 Task: Add Now Cocoa Butter Lotion to the cart.
Action: Mouse moved to (944, 364)
Screenshot: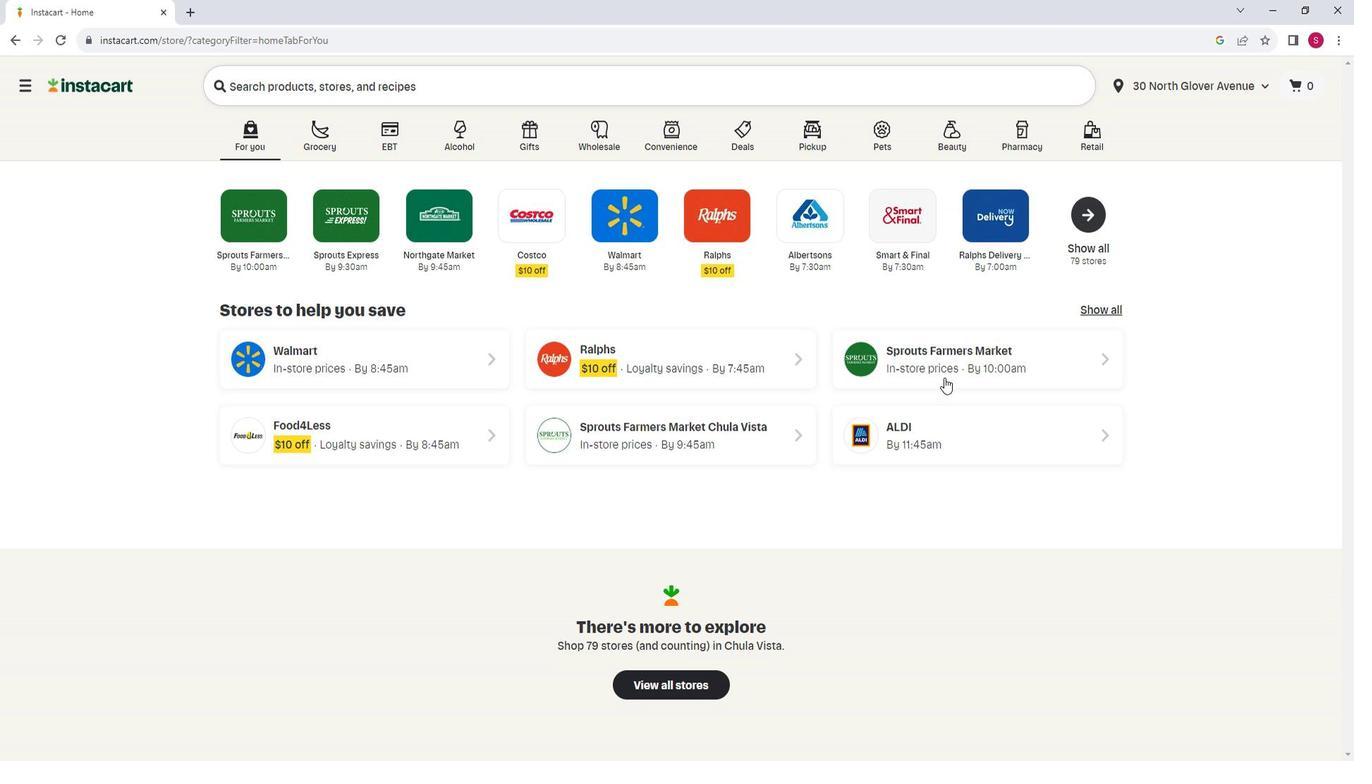 
Action: Mouse pressed left at (944, 364)
Screenshot: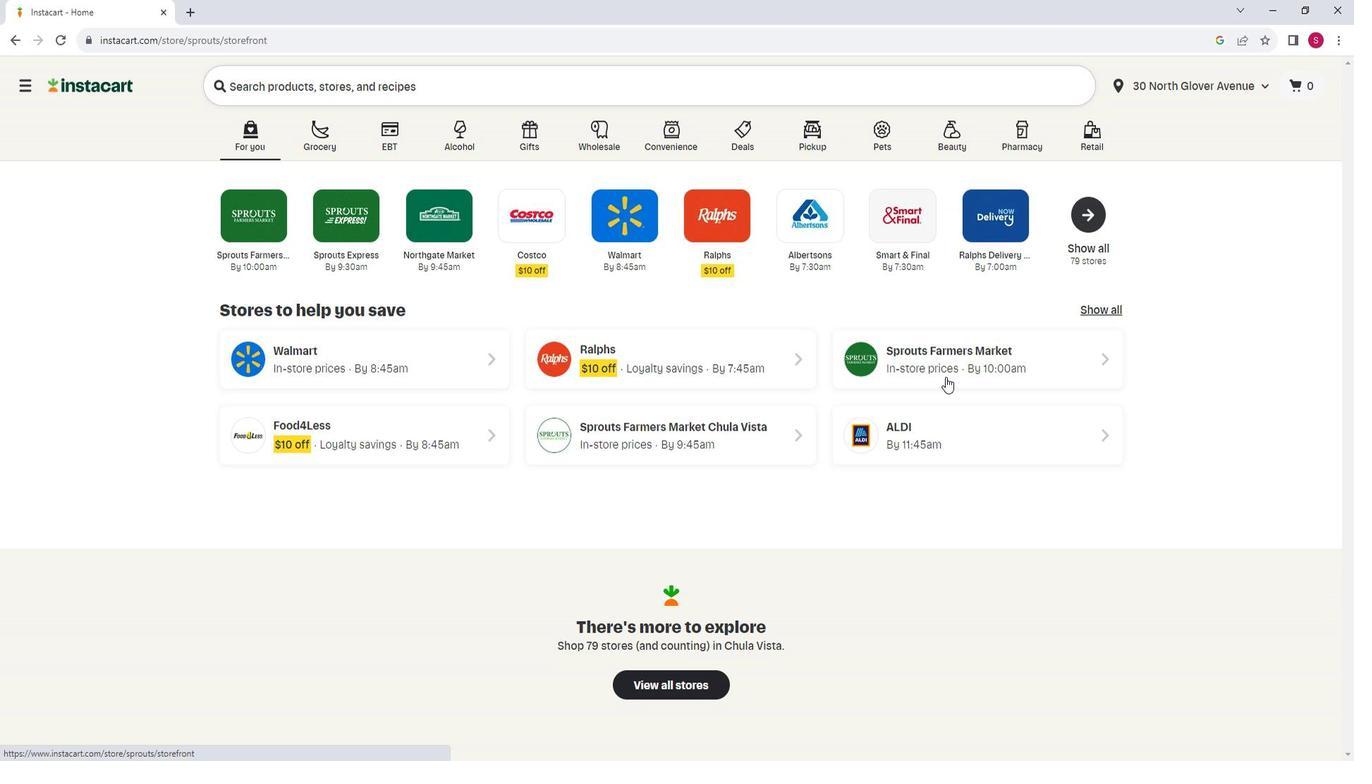 
Action: Mouse moved to (110, 540)
Screenshot: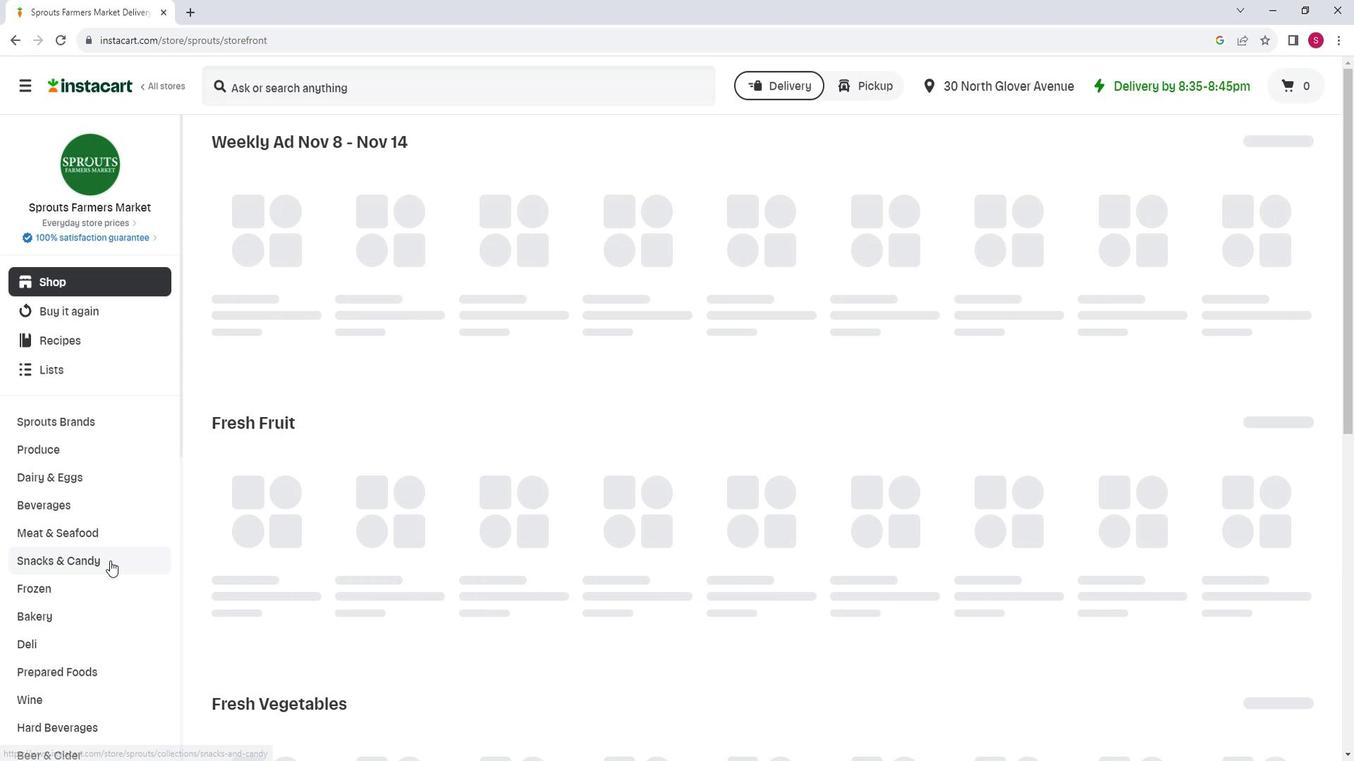 
Action: Mouse scrolled (110, 539) with delta (0, 0)
Screenshot: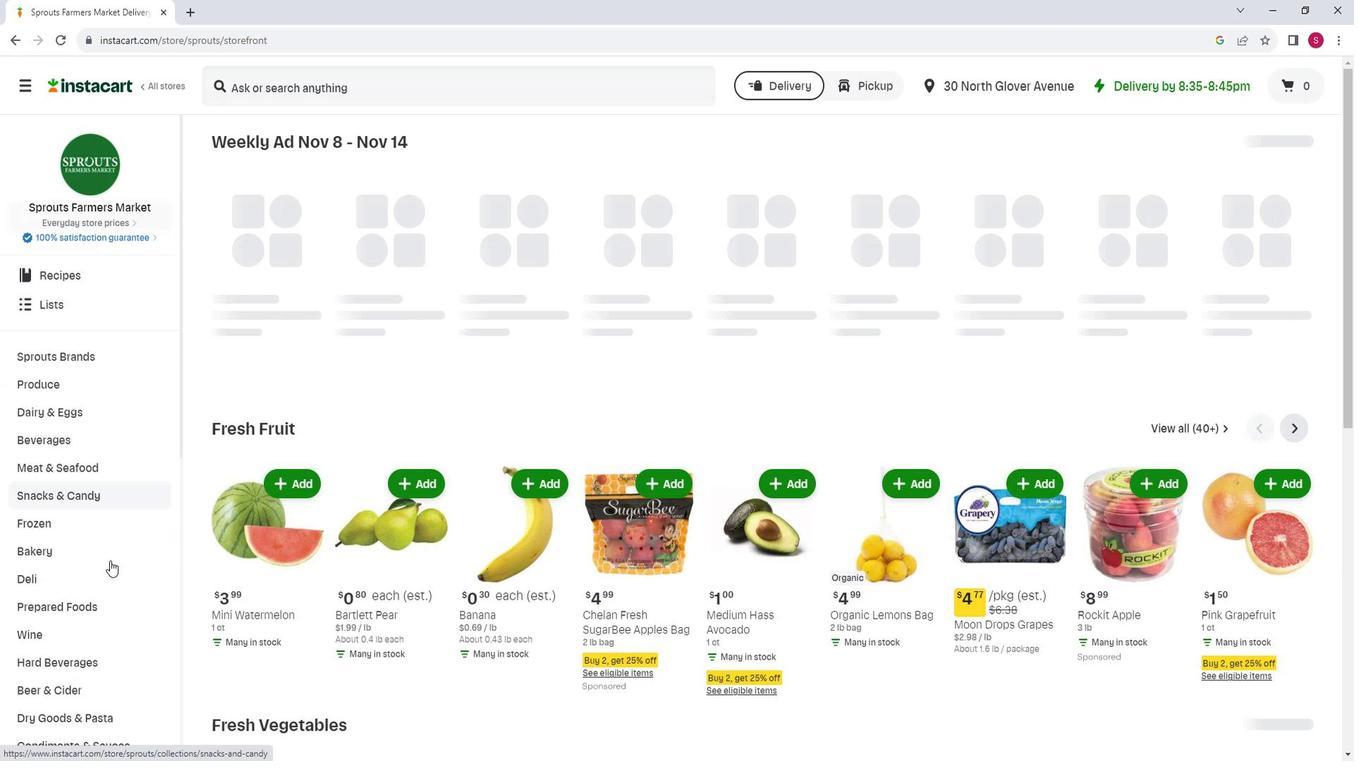 
Action: Mouse scrolled (110, 539) with delta (0, 0)
Screenshot: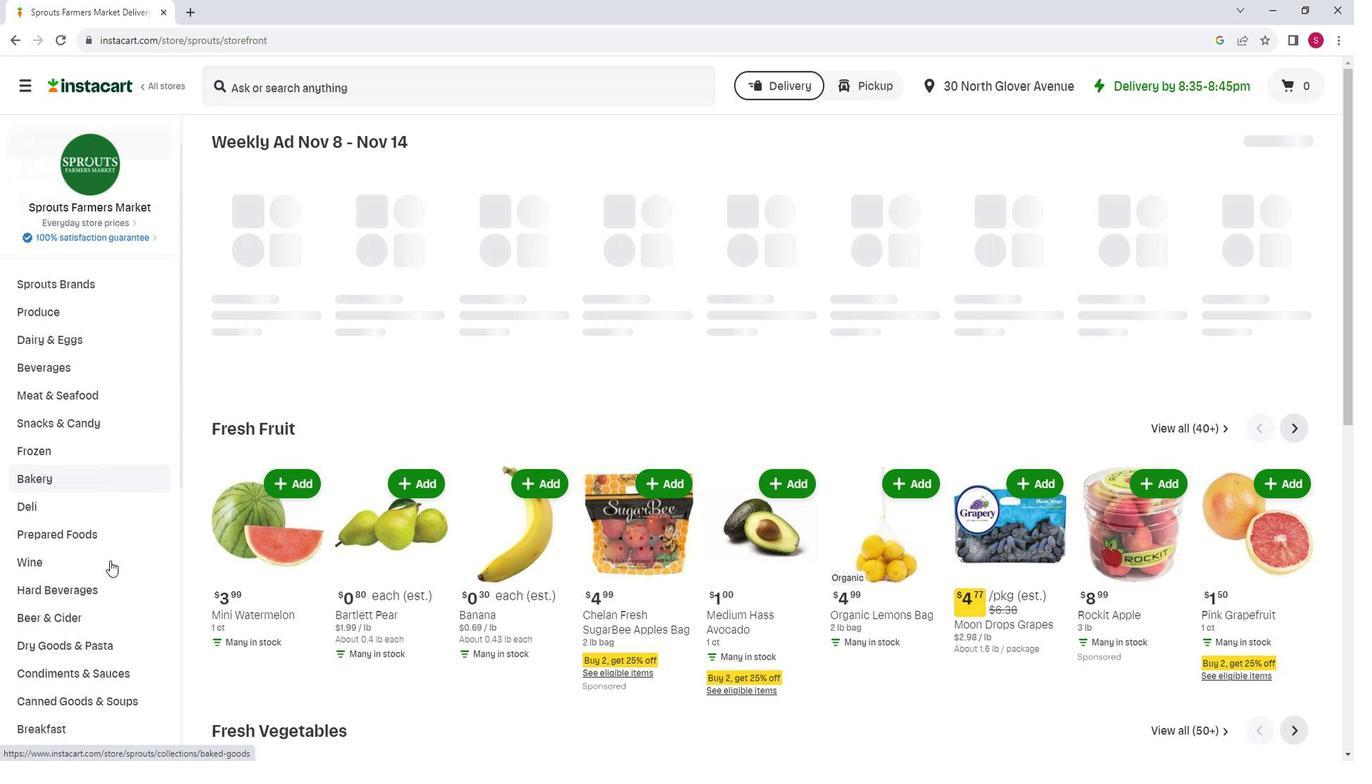 
Action: Mouse moved to (108, 541)
Screenshot: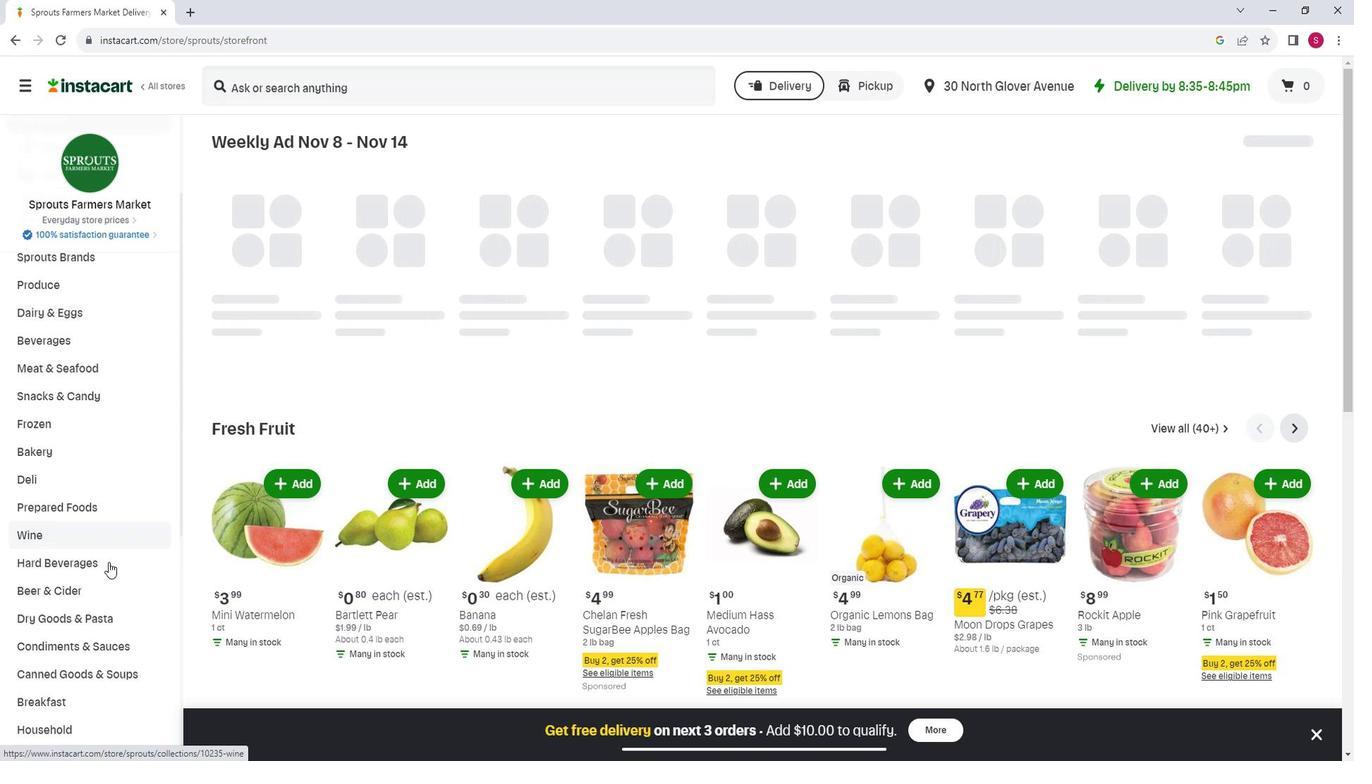 
Action: Mouse scrolled (108, 541) with delta (0, 0)
Screenshot: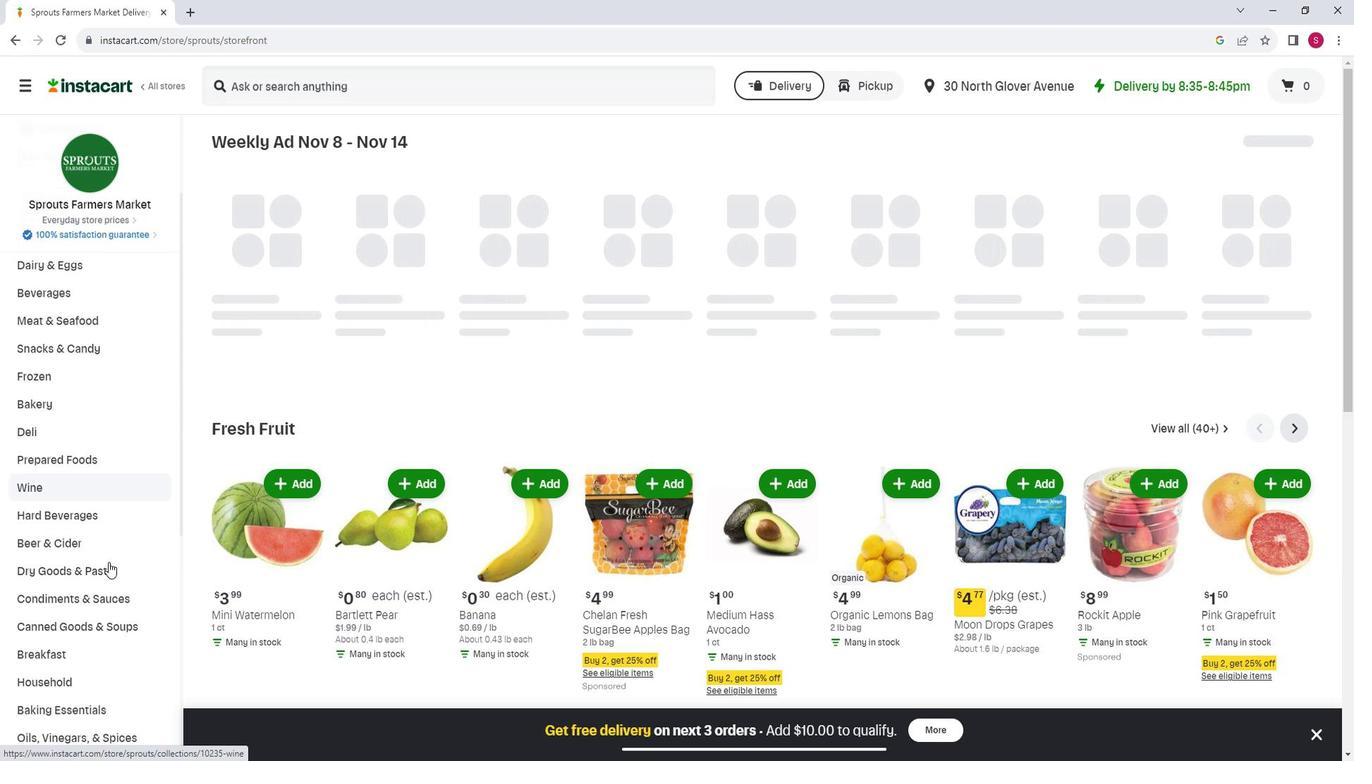 
Action: Mouse scrolled (108, 541) with delta (0, 0)
Screenshot: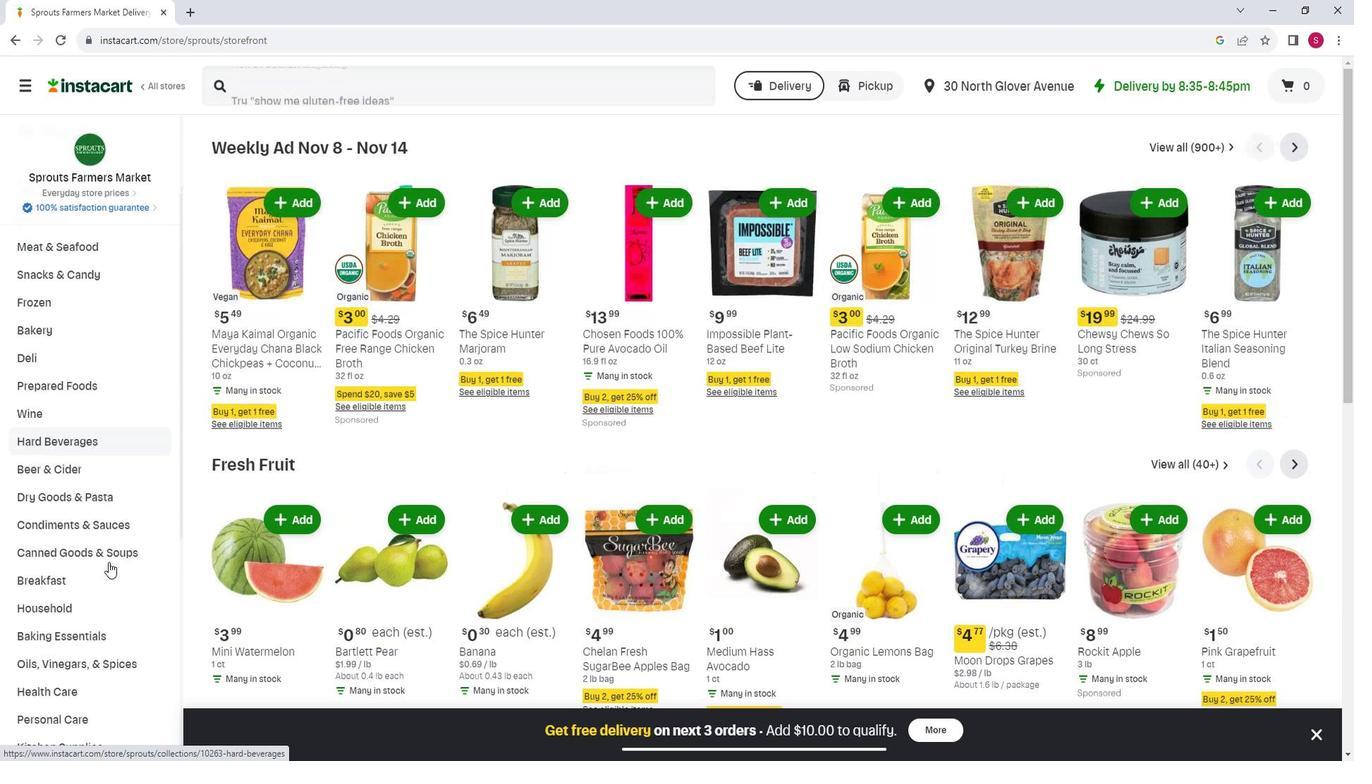 
Action: Mouse moved to (105, 547)
Screenshot: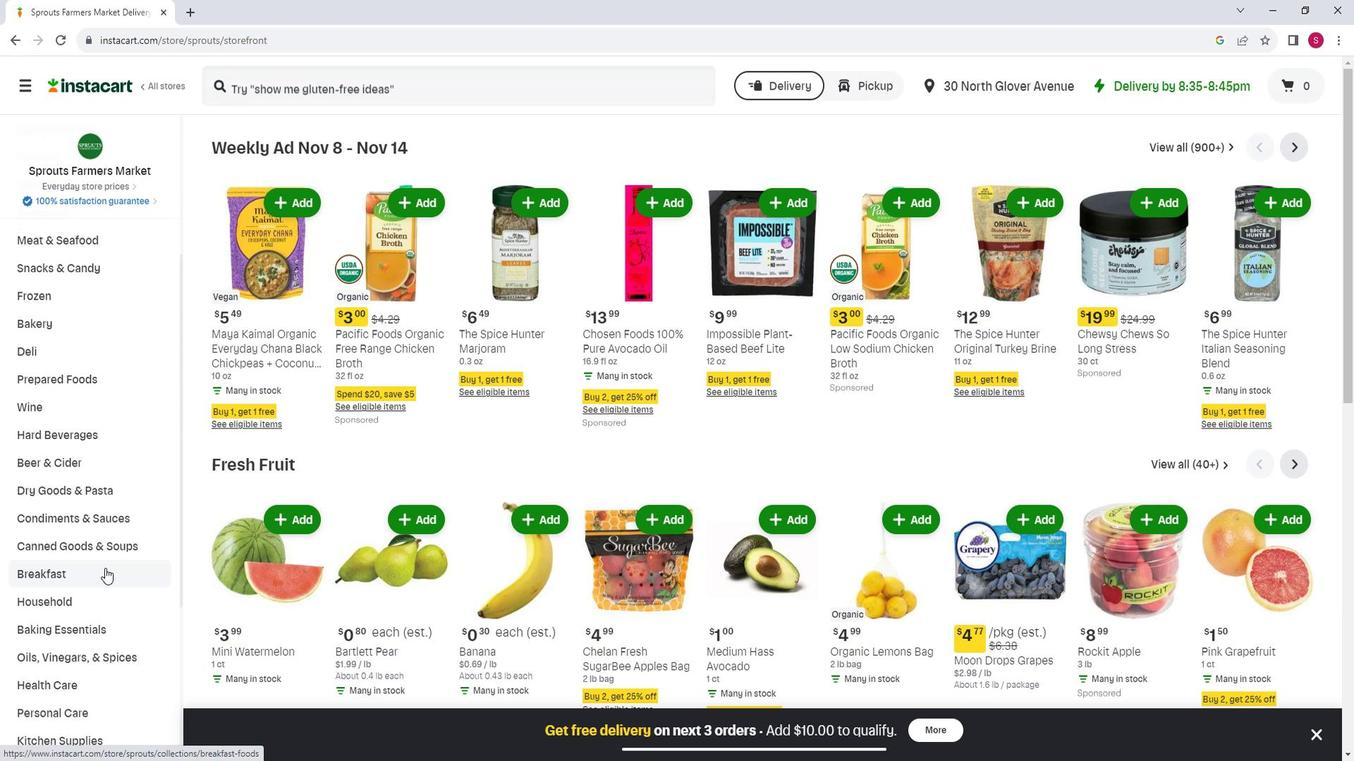
Action: Mouse scrolled (105, 546) with delta (0, 0)
Screenshot: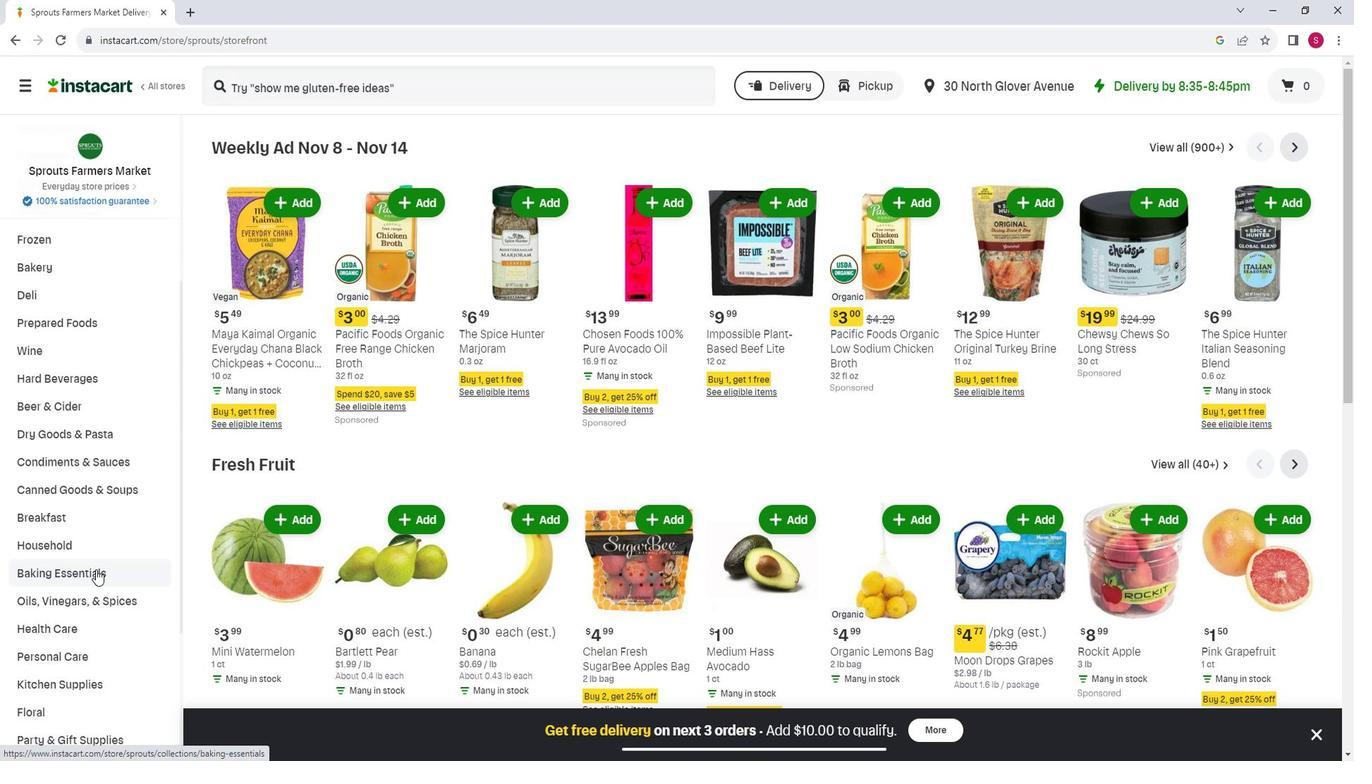 
Action: Mouse moved to (95, 548)
Screenshot: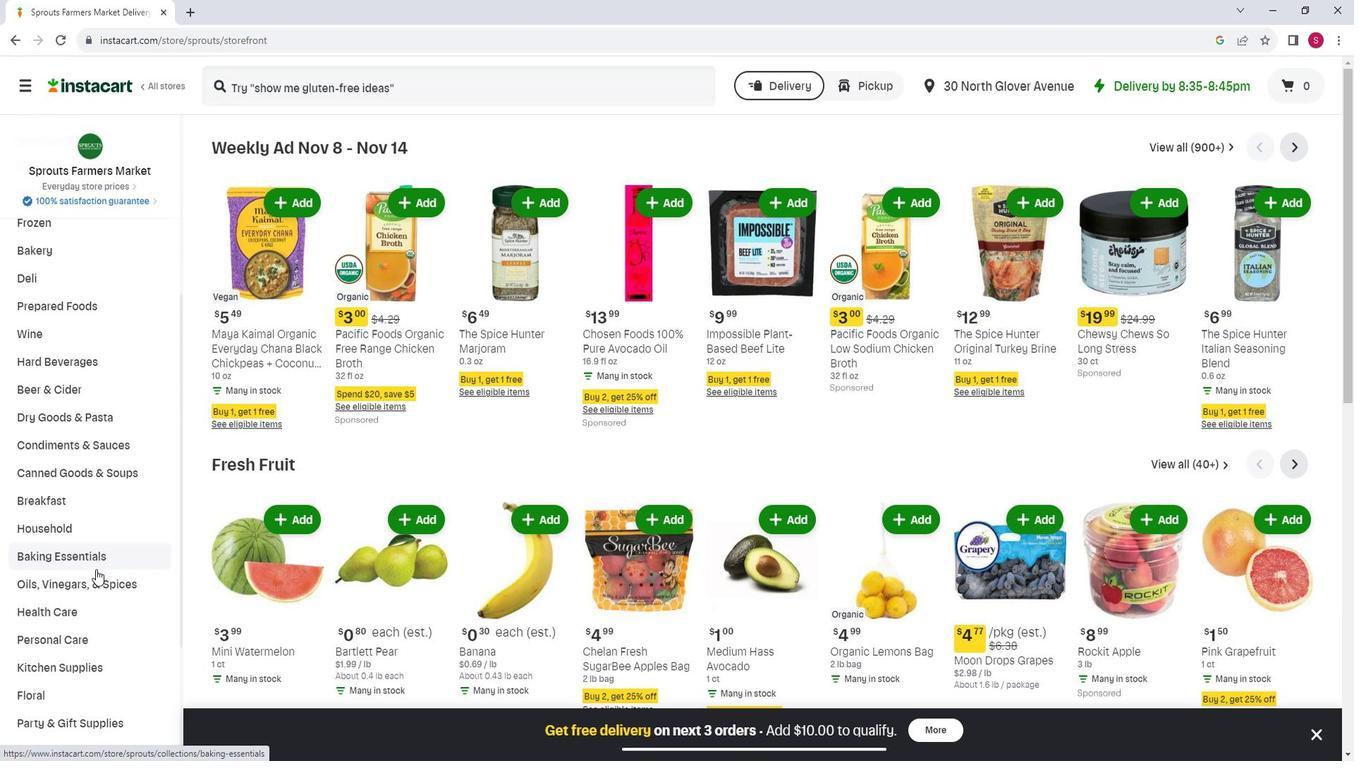 
Action: Mouse scrolled (95, 548) with delta (0, 0)
Screenshot: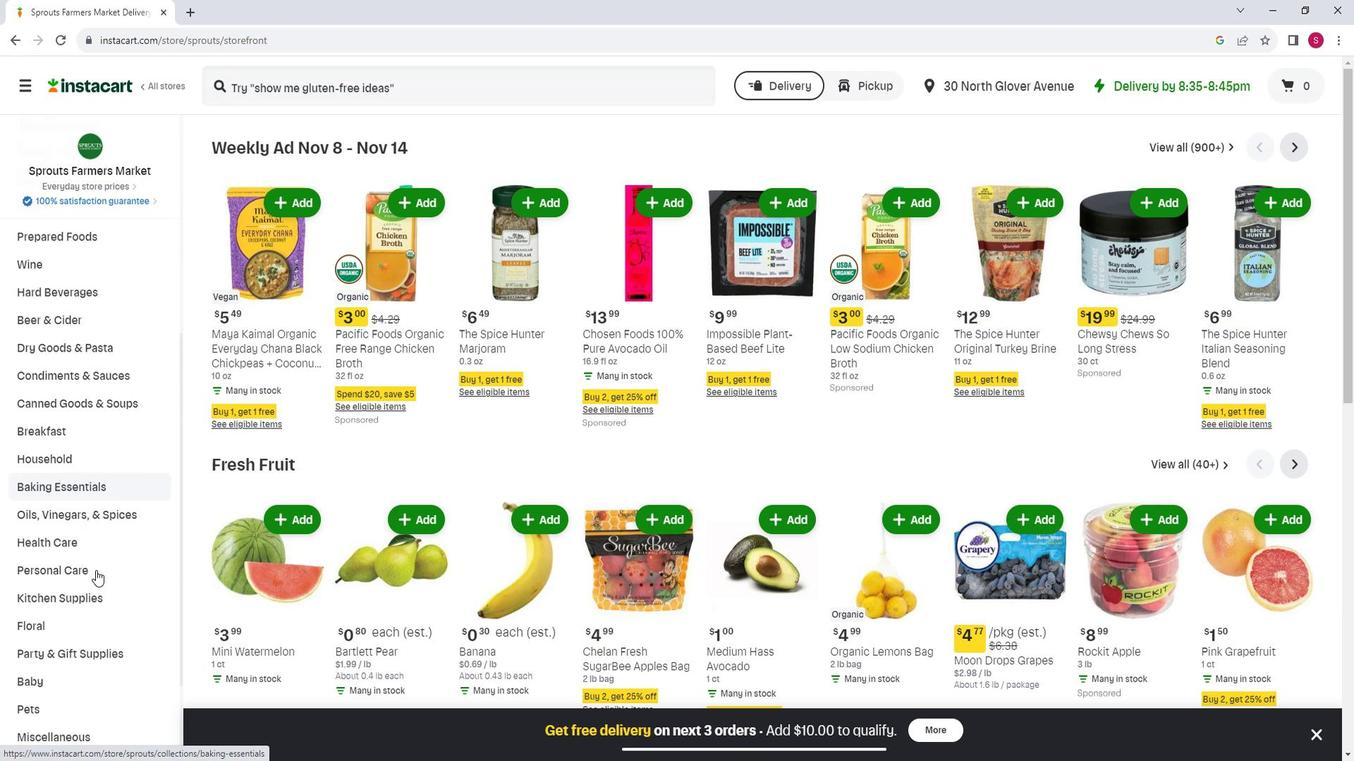 
Action: Mouse moved to (98, 544)
Screenshot: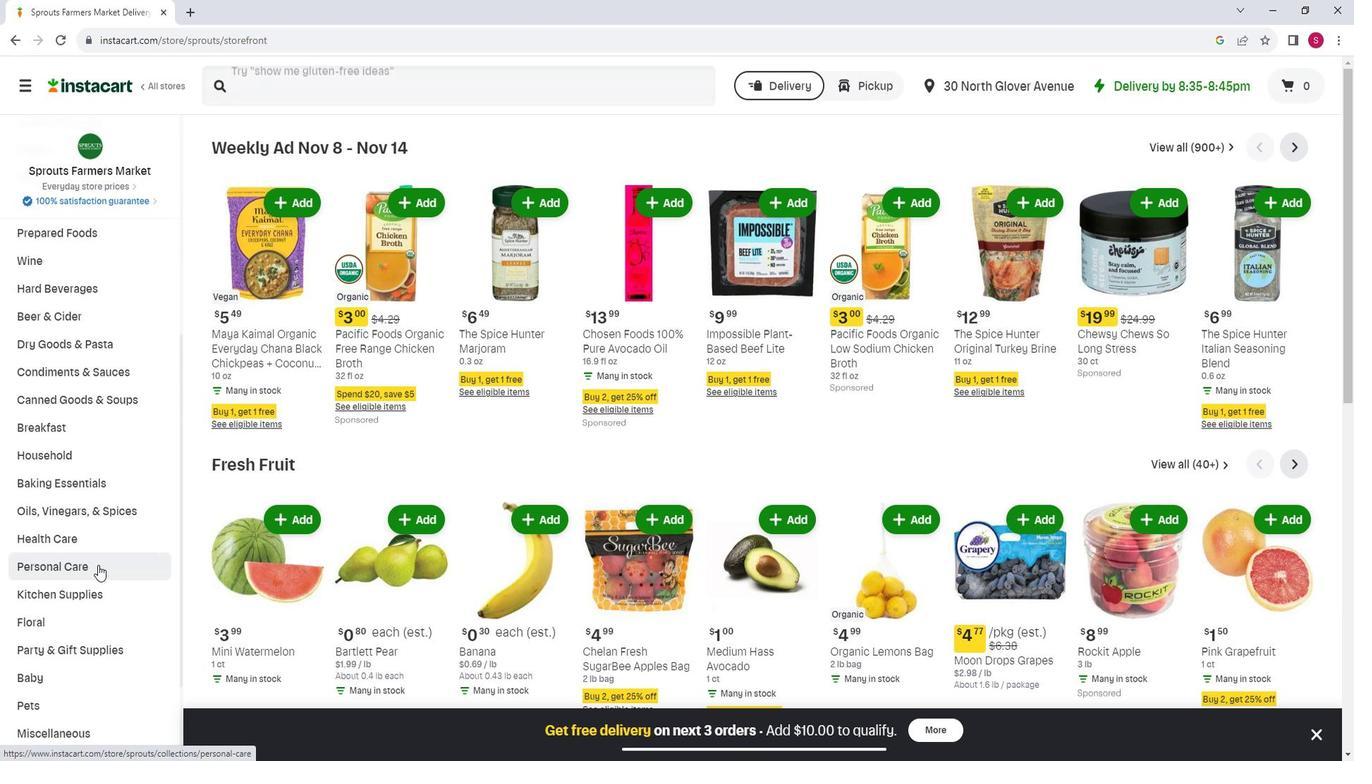 
Action: Mouse pressed left at (98, 544)
Screenshot: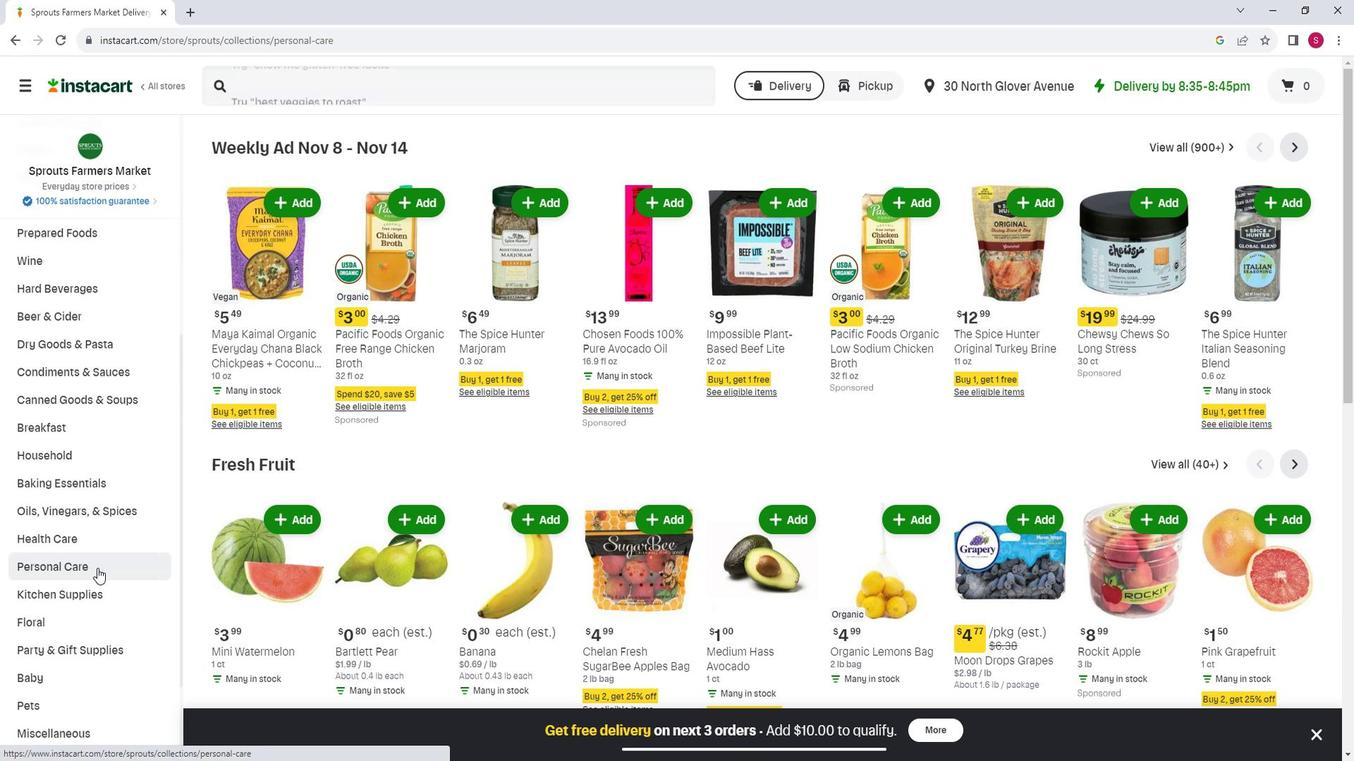 
Action: Mouse moved to (356, 181)
Screenshot: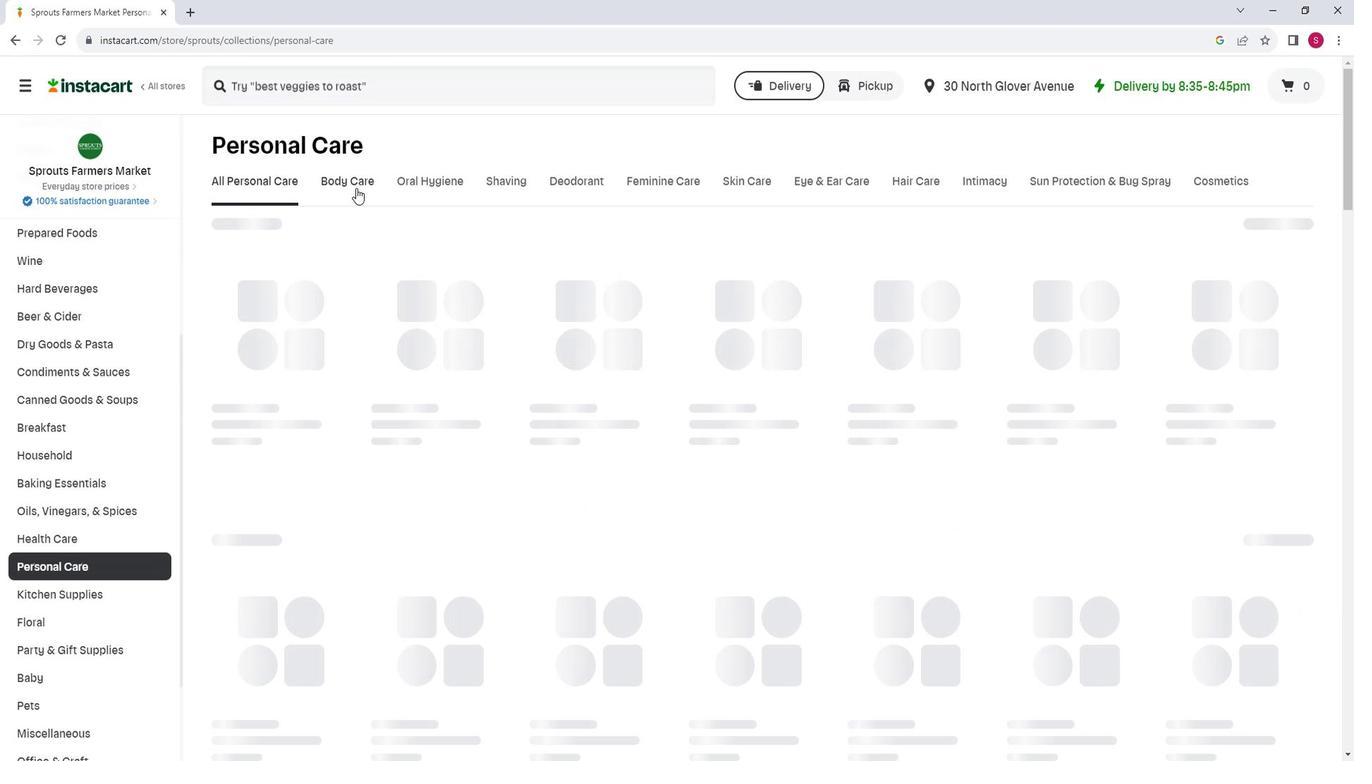 
Action: Mouse pressed left at (356, 181)
Screenshot: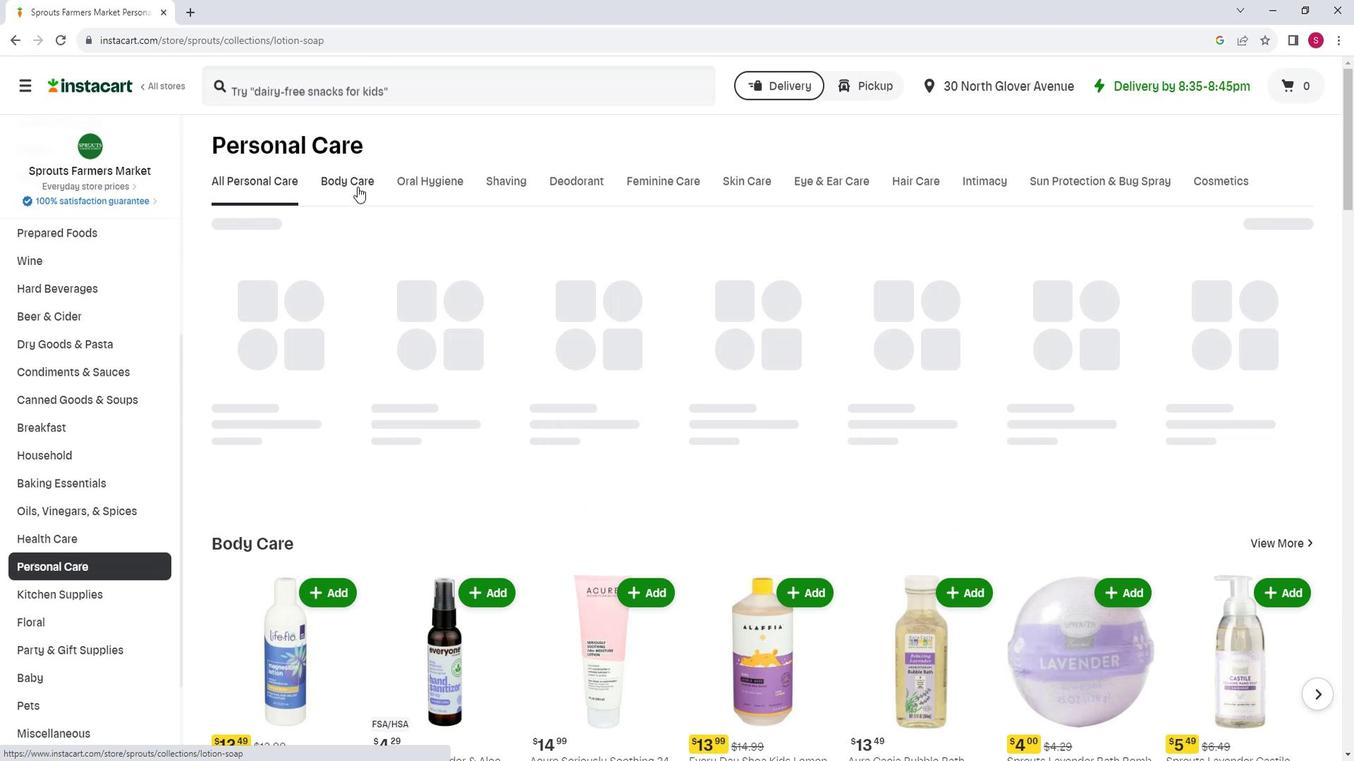 
Action: Mouse moved to (557, 236)
Screenshot: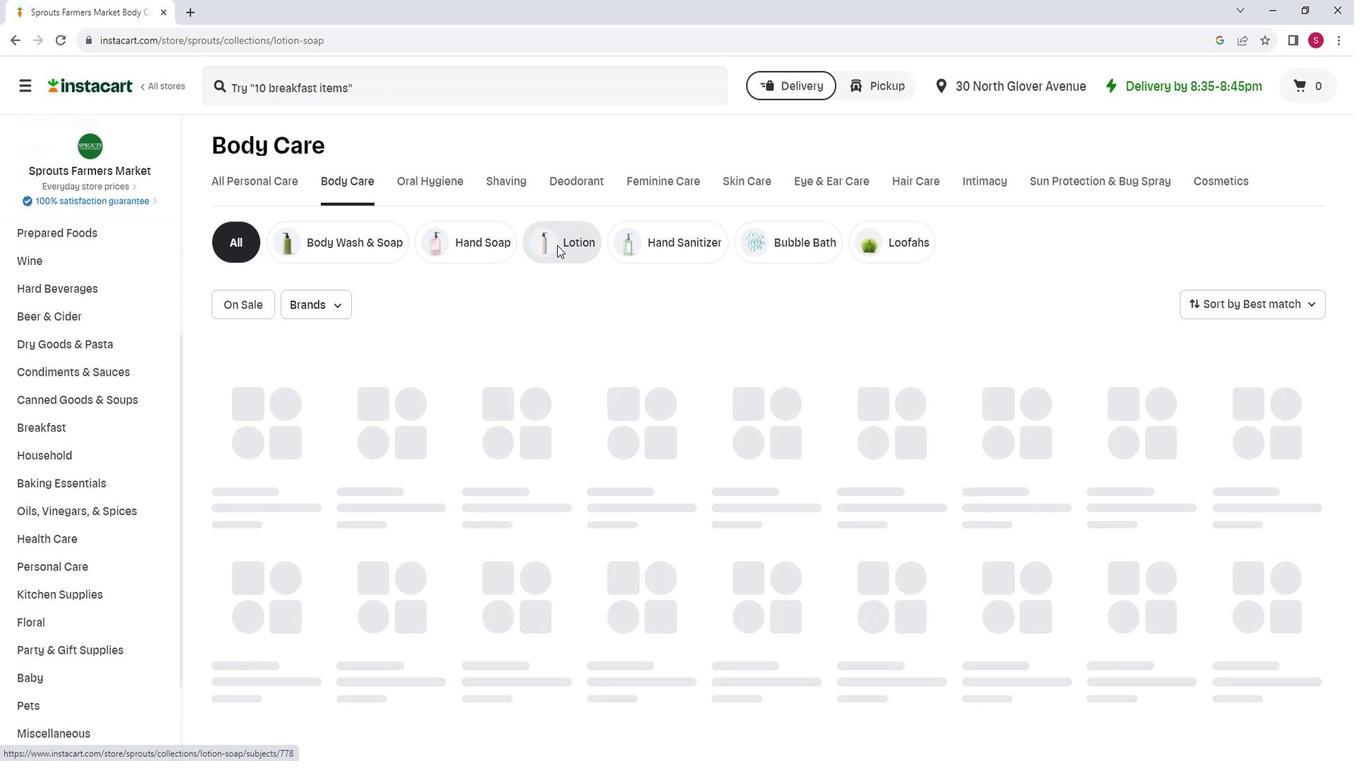 
Action: Mouse pressed left at (557, 236)
Screenshot: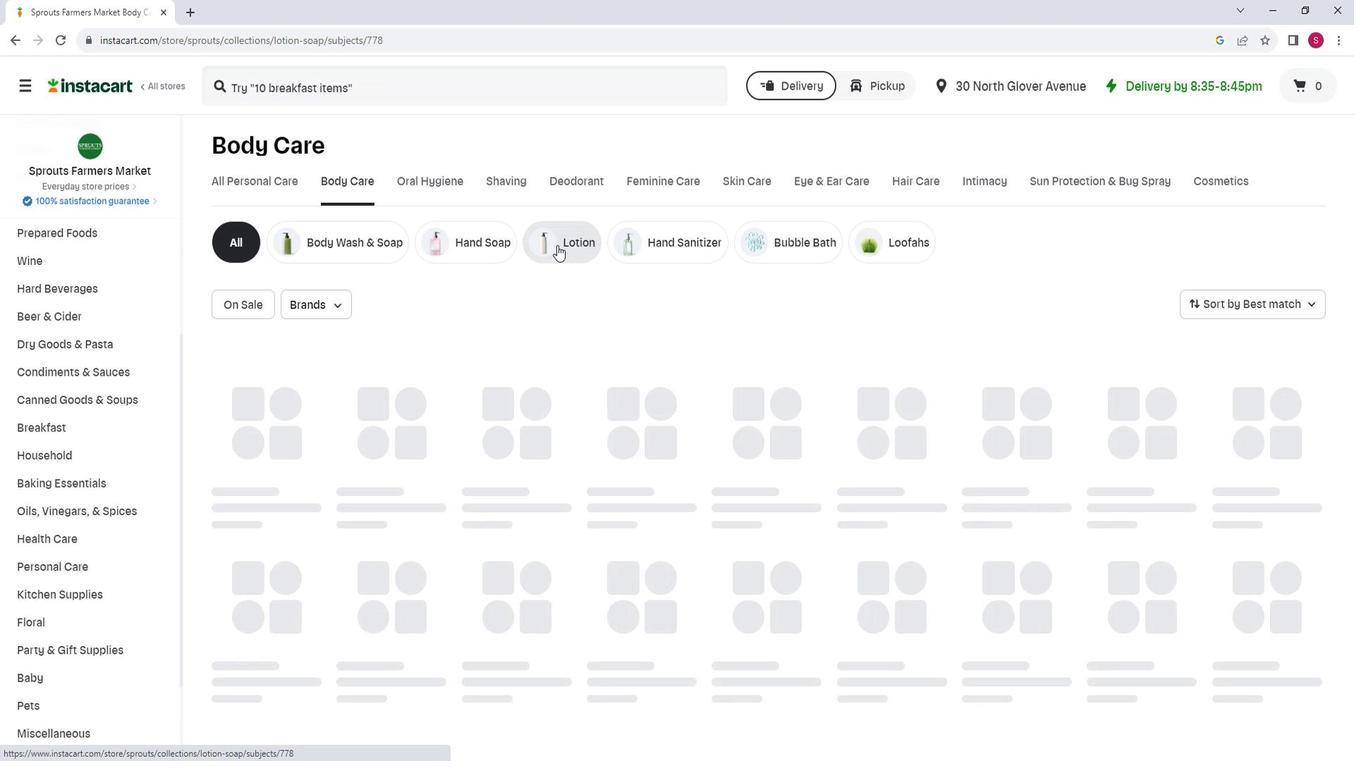 
Action: Mouse moved to (572, 89)
Screenshot: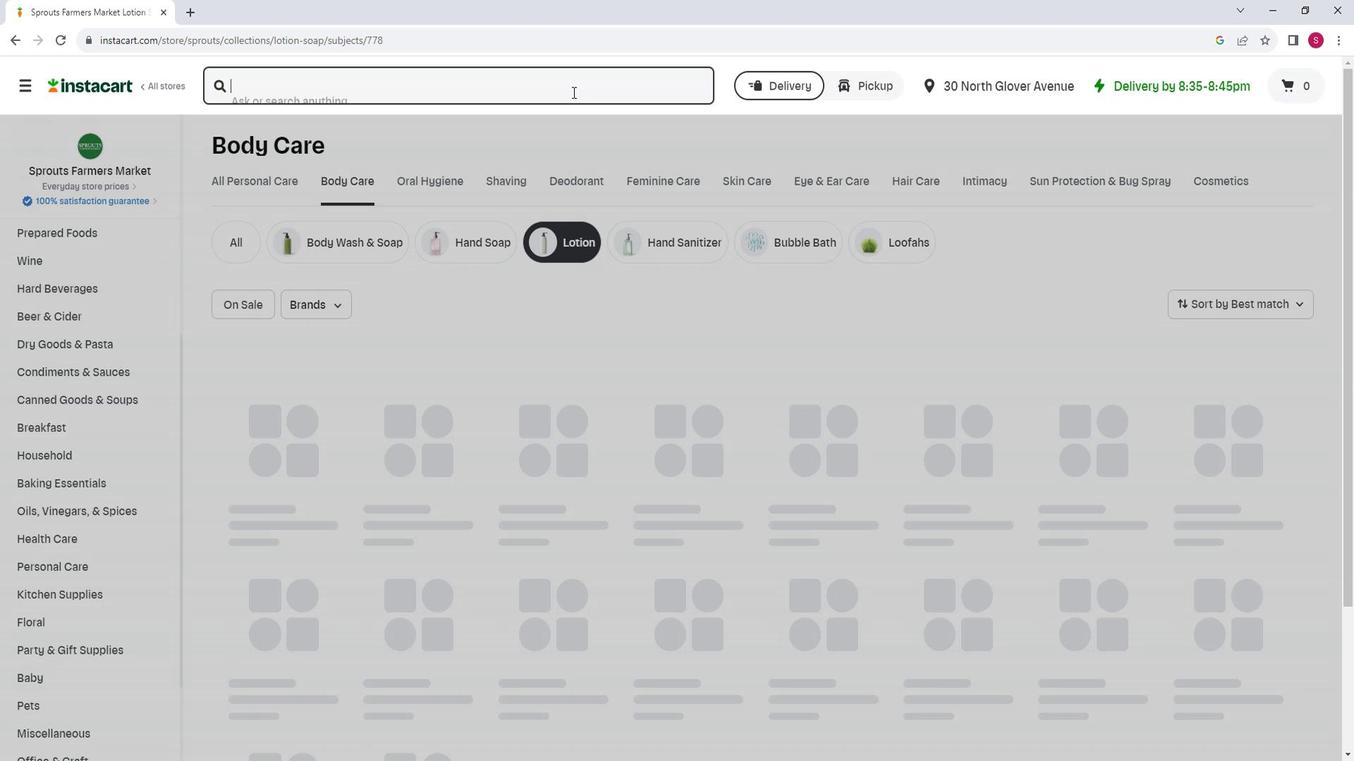 
Action: Mouse pressed left at (572, 89)
Screenshot: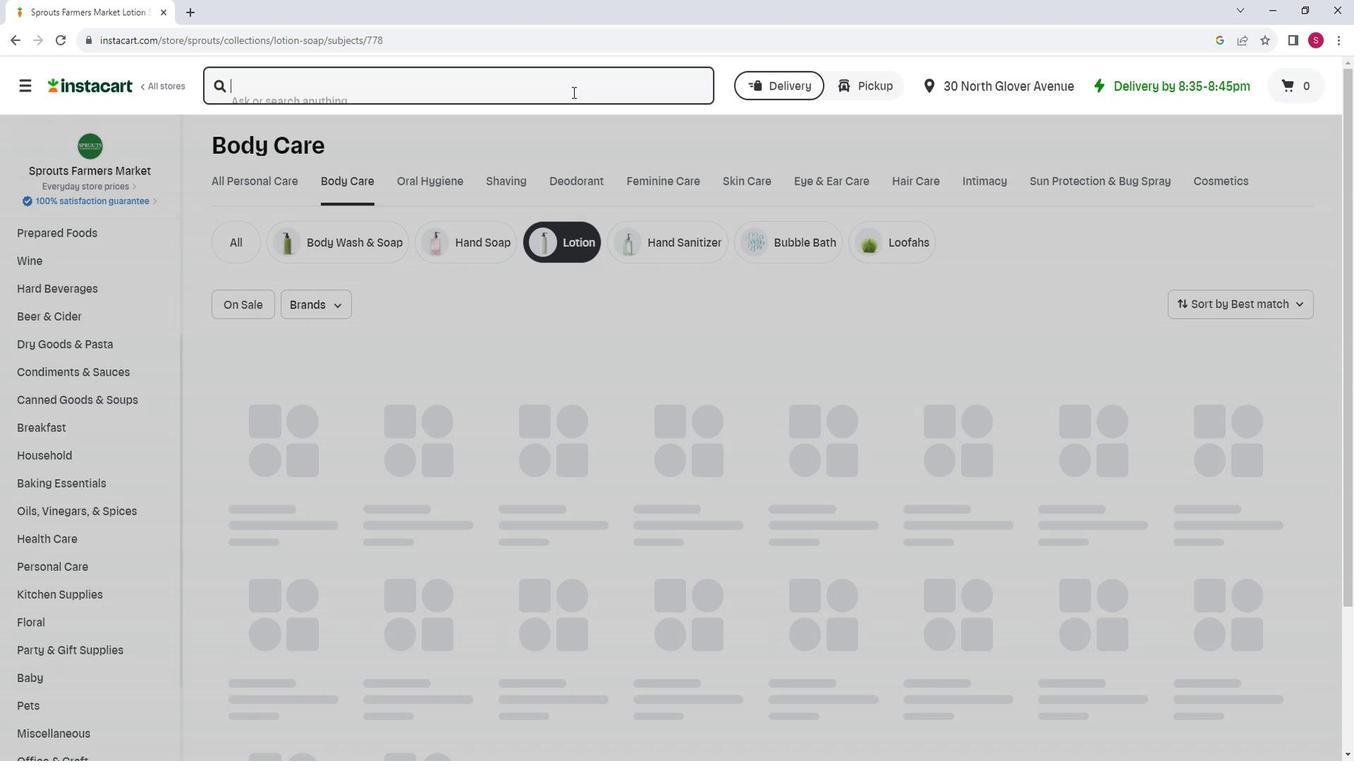 
Action: Mouse moved to (572, 88)
Screenshot: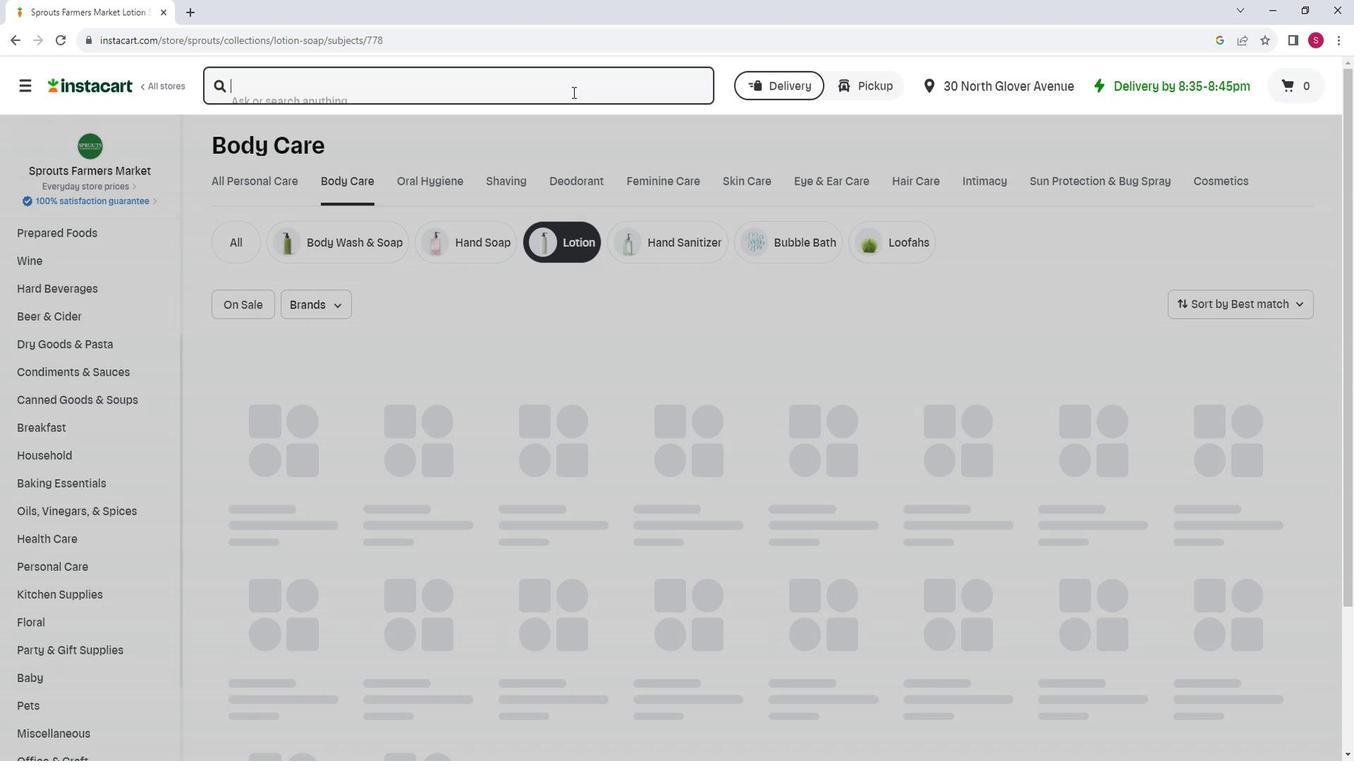 
Action: Key pressed <Key.shift>Now<Key.space><Key.shift>Cocoa<Key.space><Key.shift>Butter<Key.space><Key.shift>Lotion<Key.space><Key.enter>
Screenshot: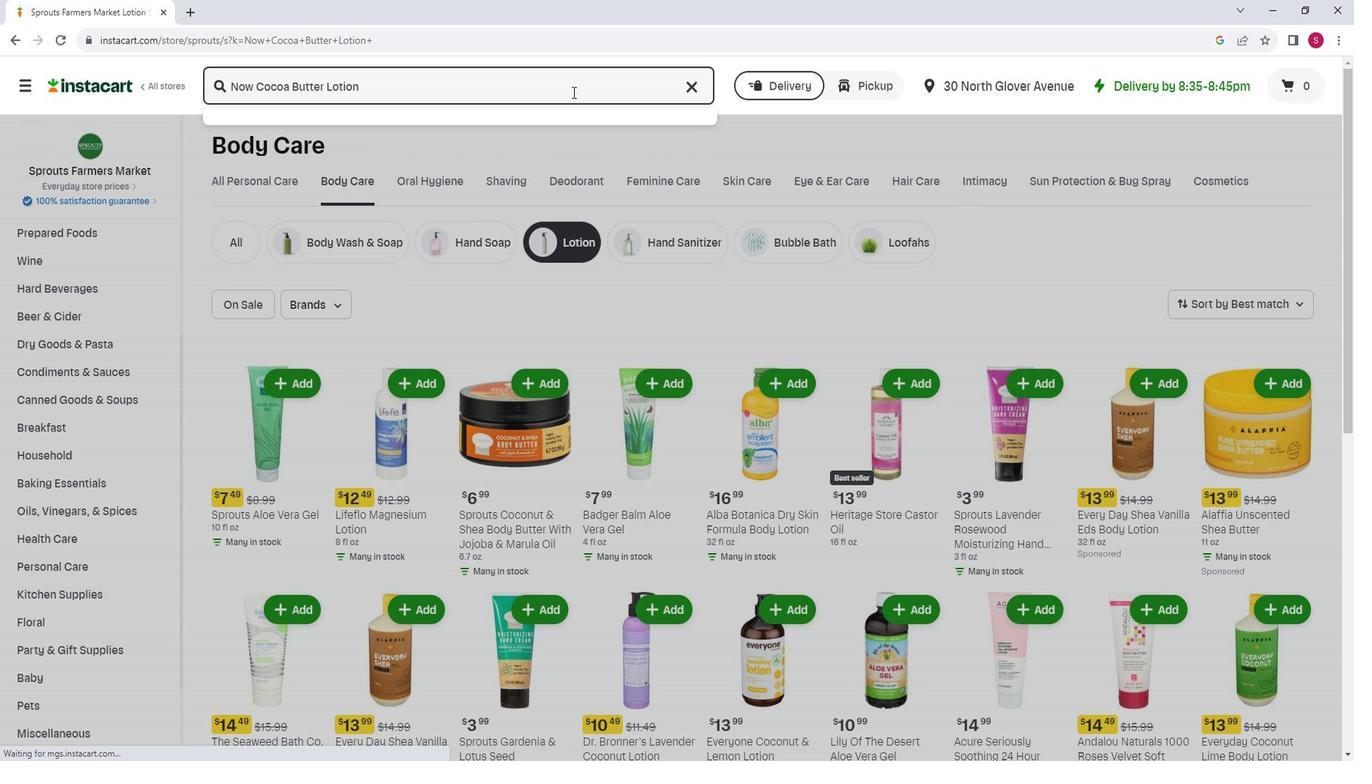 
Action: Mouse moved to (189, 277)
Screenshot: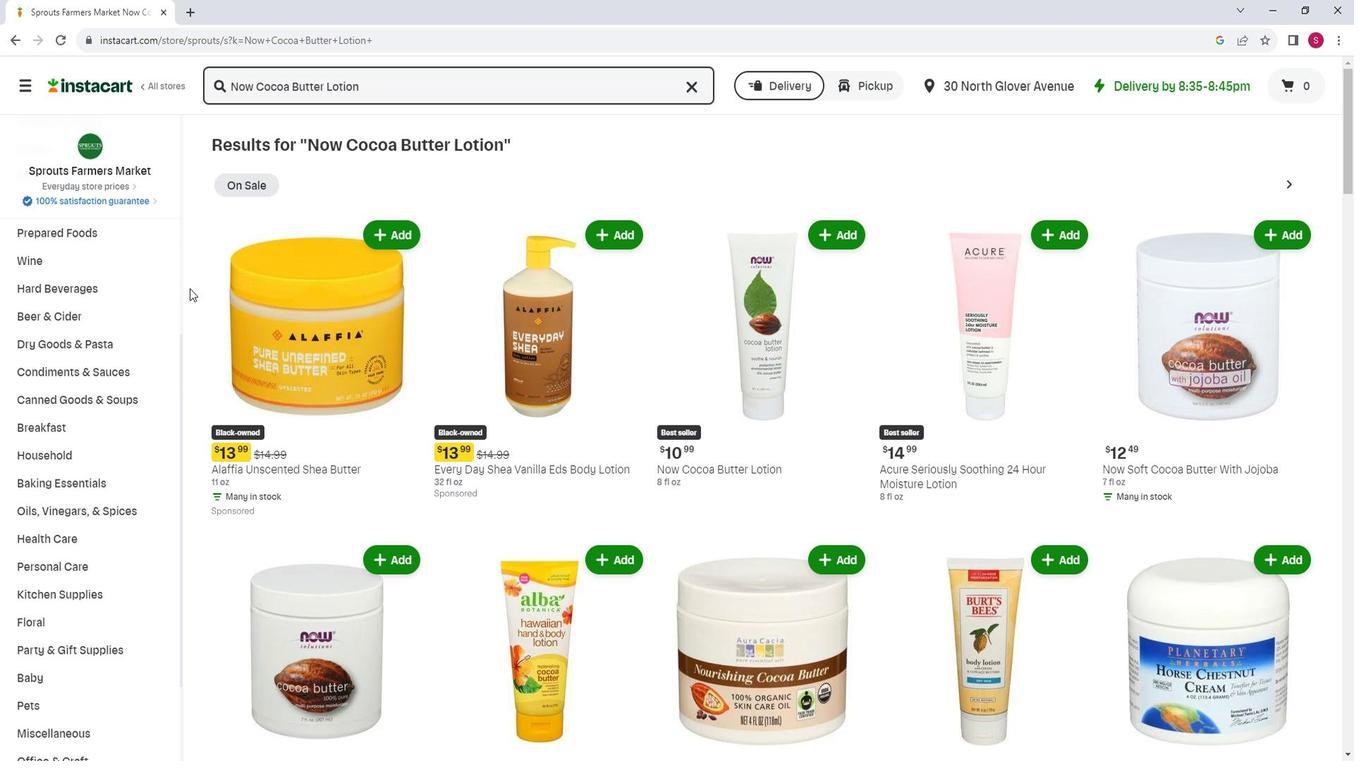 
Action: Mouse scrolled (189, 277) with delta (0, 0)
Screenshot: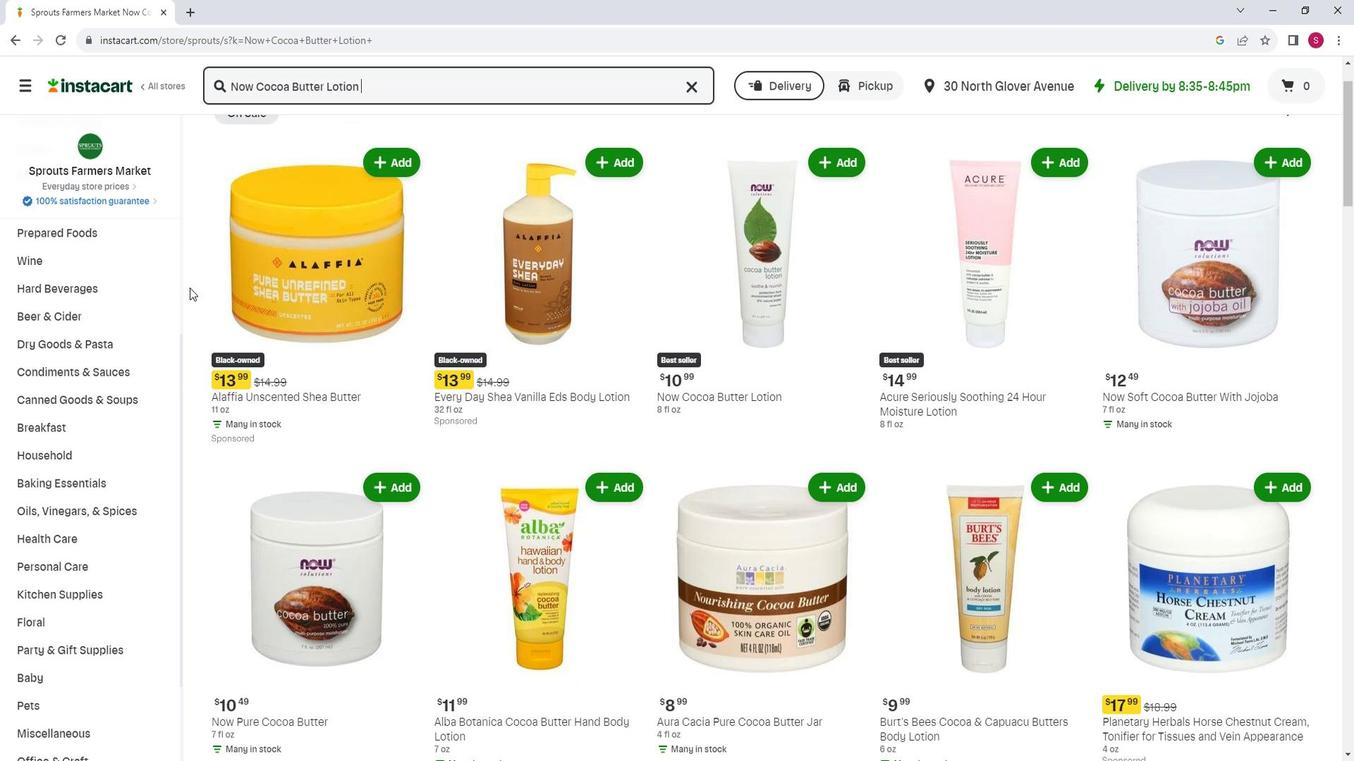 
Action: Mouse moved to (824, 151)
Screenshot: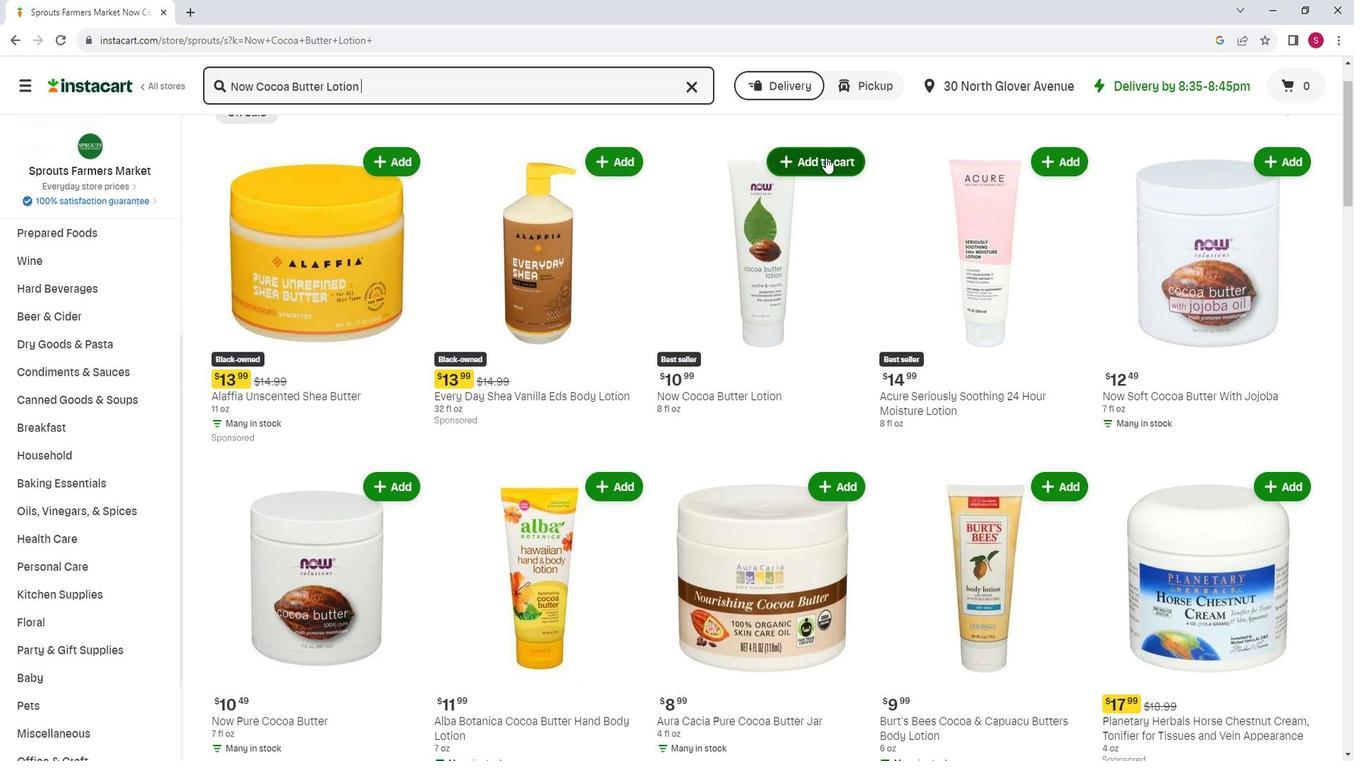 
Action: Mouse pressed left at (824, 151)
Screenshot: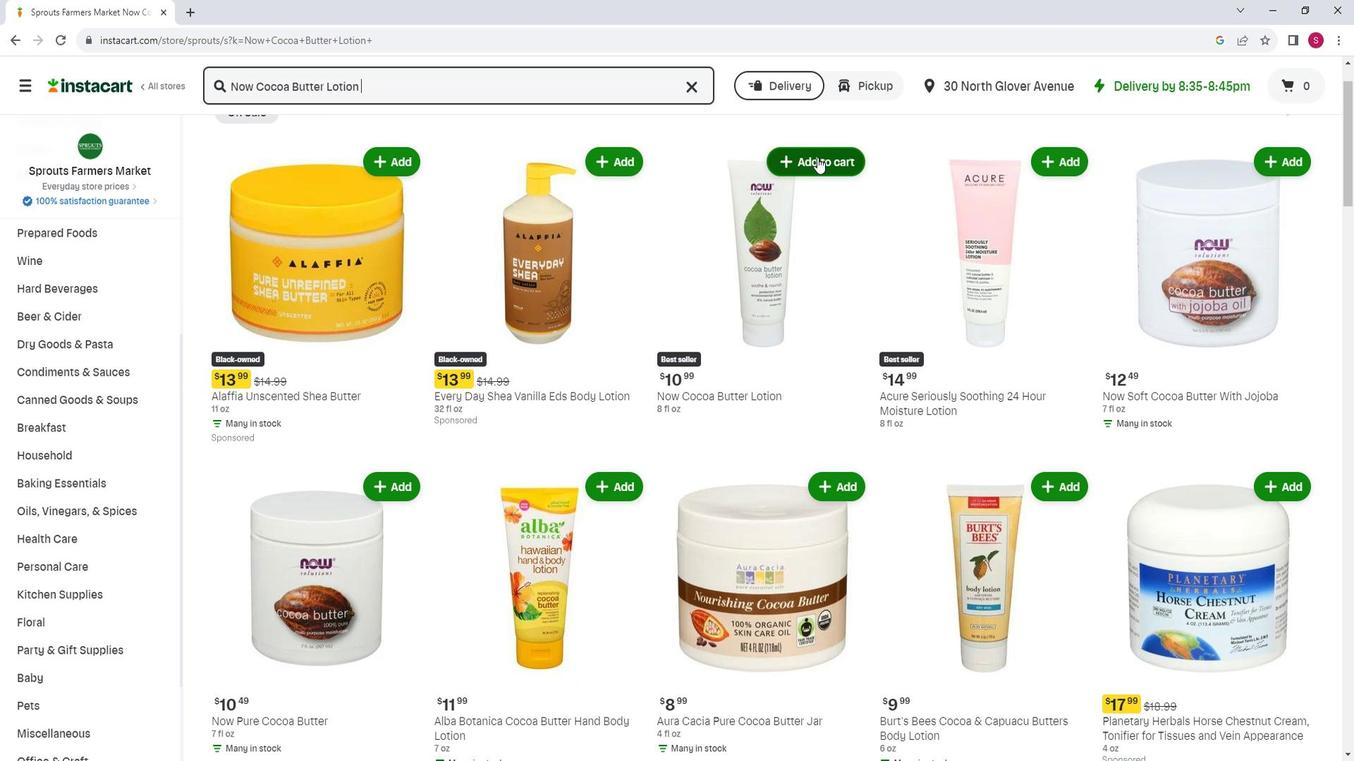 
Action: Mouse moved to (896, 150)
Screenshot: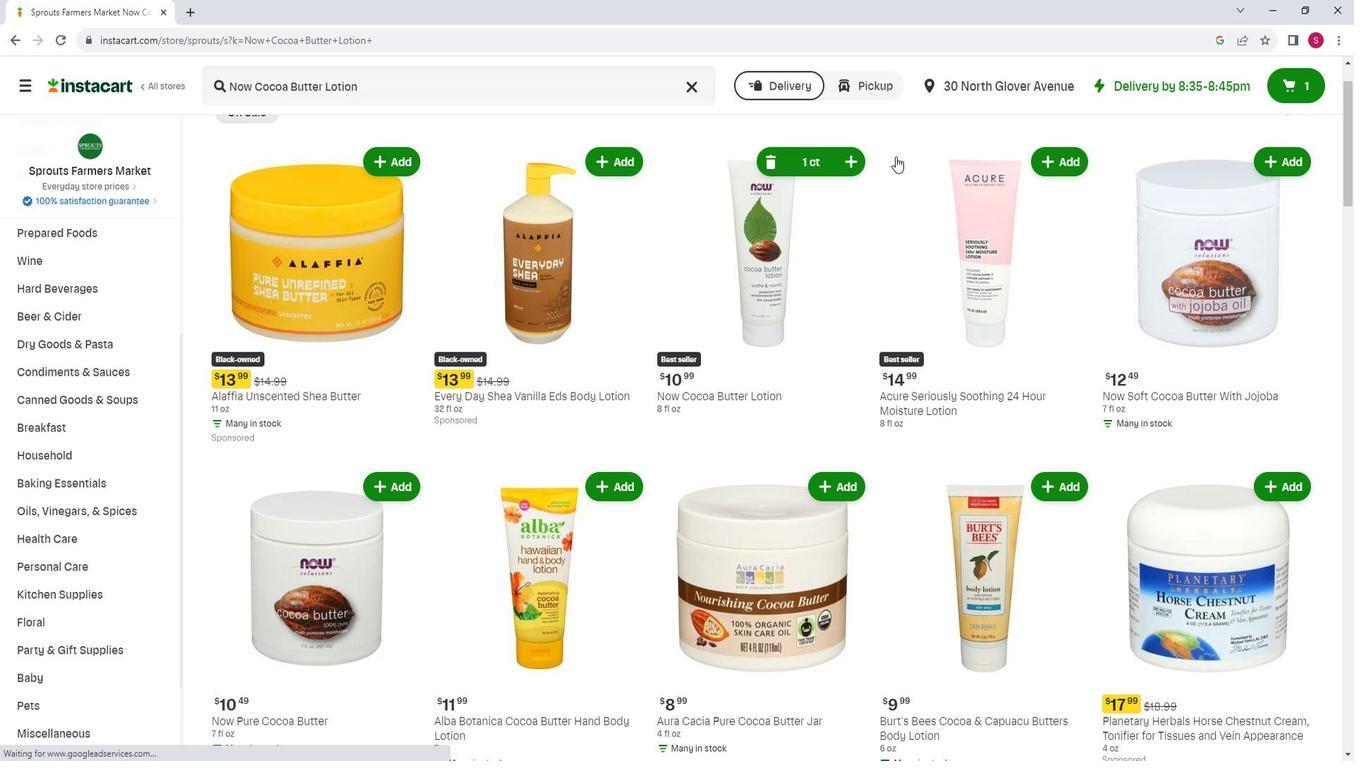 
